 Task: Create a task  Add support for in-app purchases and microtransactions , assign it to team member softage.6@softage.net in the project WaveTech and update the status of the task to  On Track  , set the priority of the task to High.
Action: Mouse moved to (165, 136)
Screenshot: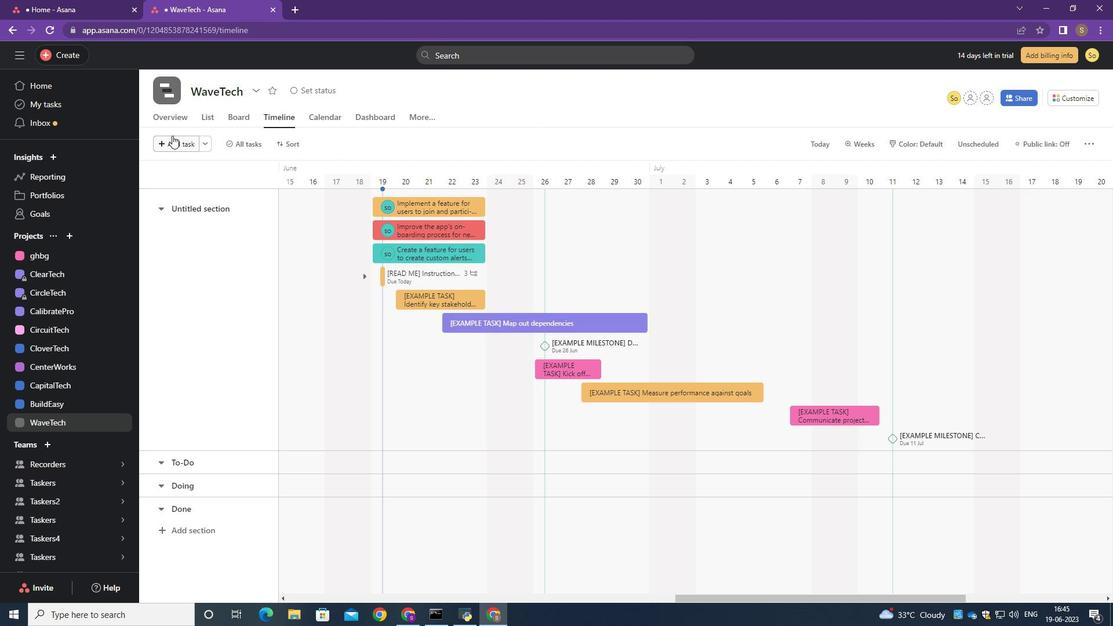 
Action: Mouse pressed left at (165, 136)
Screenshot: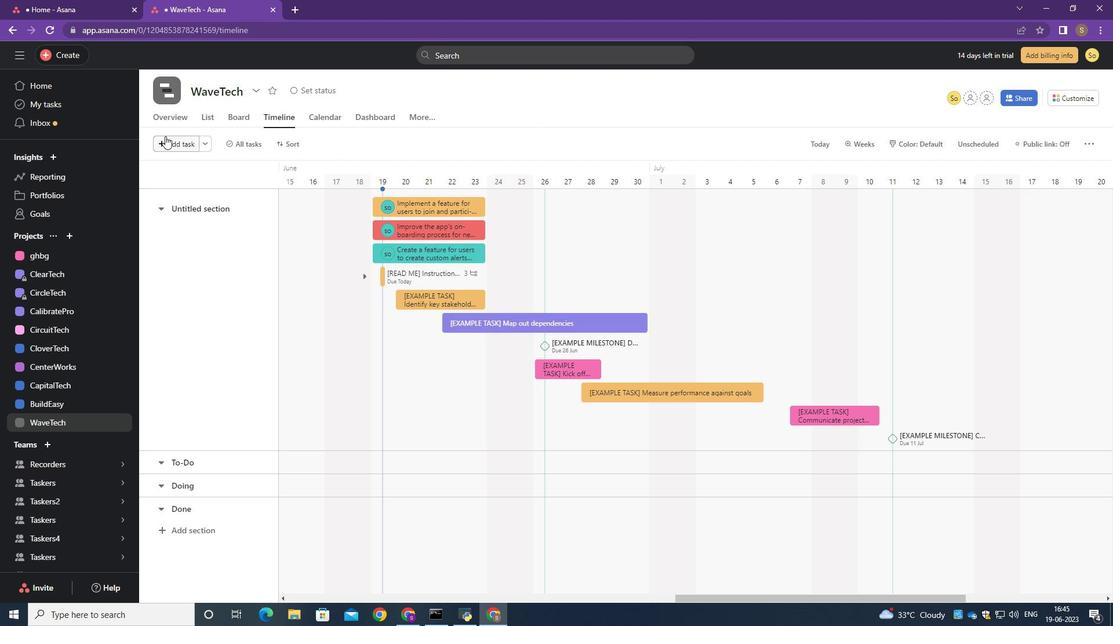 
Action: Mouse moved to (411, 206)
Screenshot: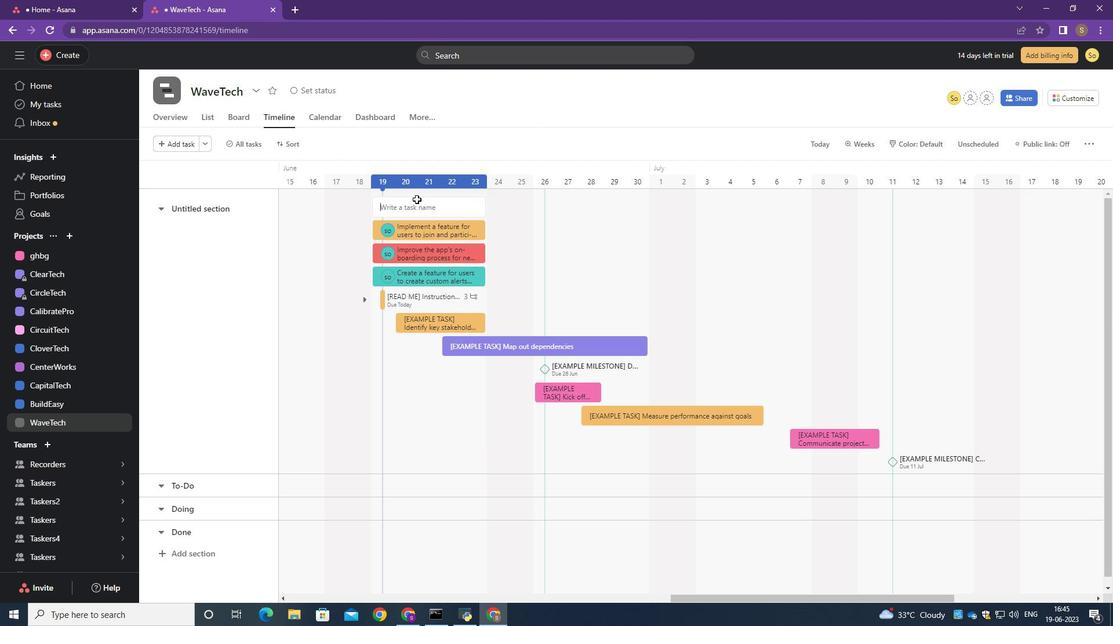 
Action: Mouse pressed left at (411, 206)
Screenshot: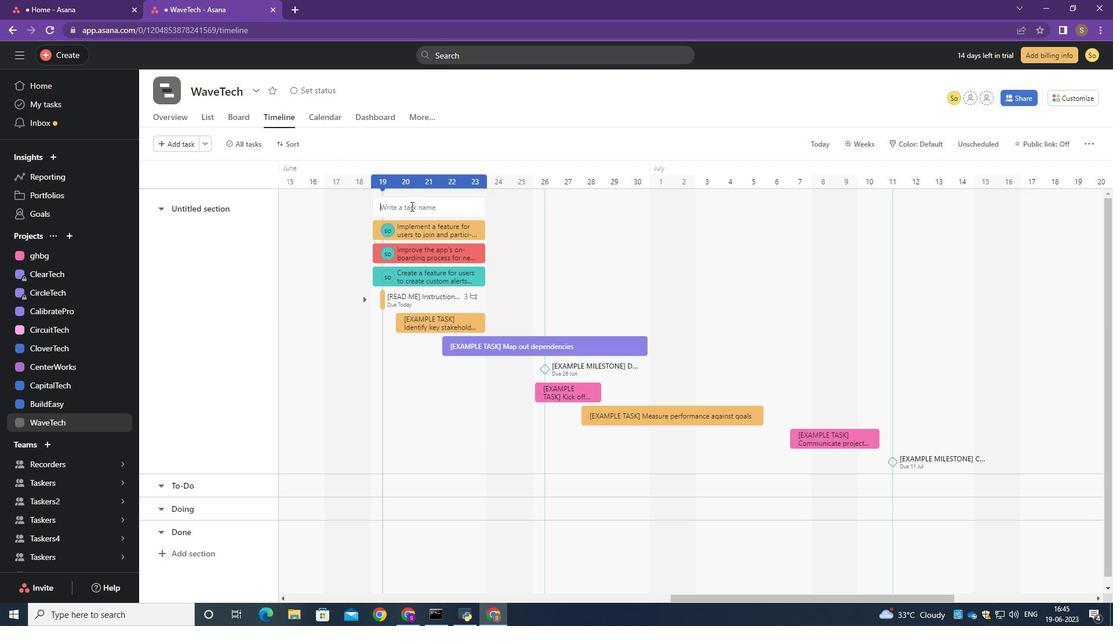 
Action: Key pressed <Key.caps_lock>A<Key.caps_lock>dd<Key.space>support<Key.space>for<Key.space>in=<Key.backspace>-app<Key.space>purchases<Key.space>and<Key.space>microtranc<Key.backspace>sactions<Key.enter>
Screenshot: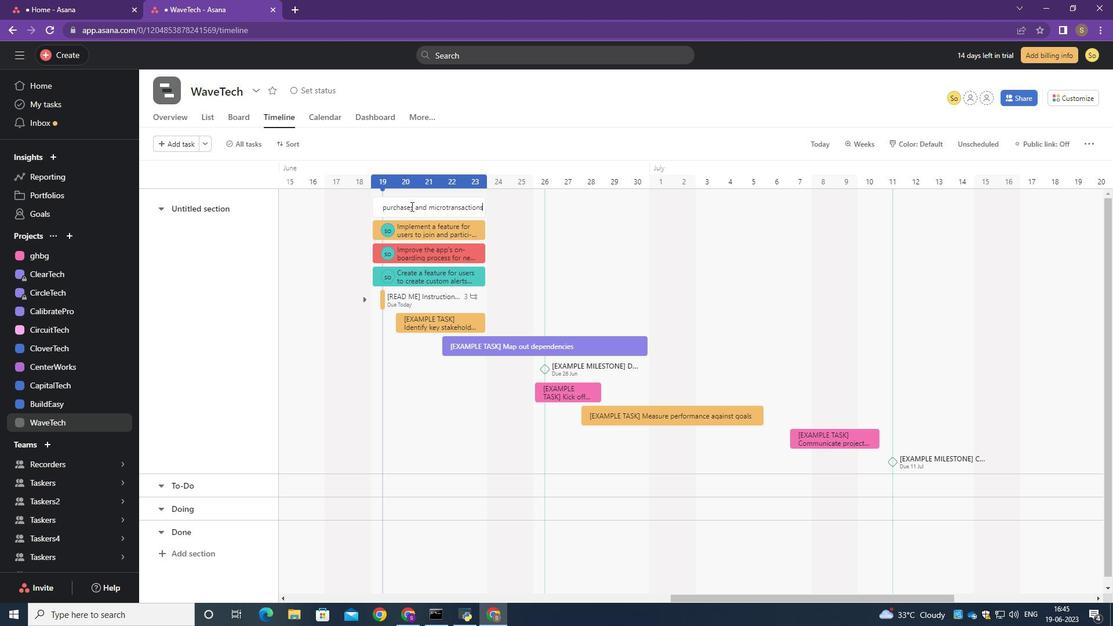 
Action: Mouse moved to (443, 203)
Screenshot: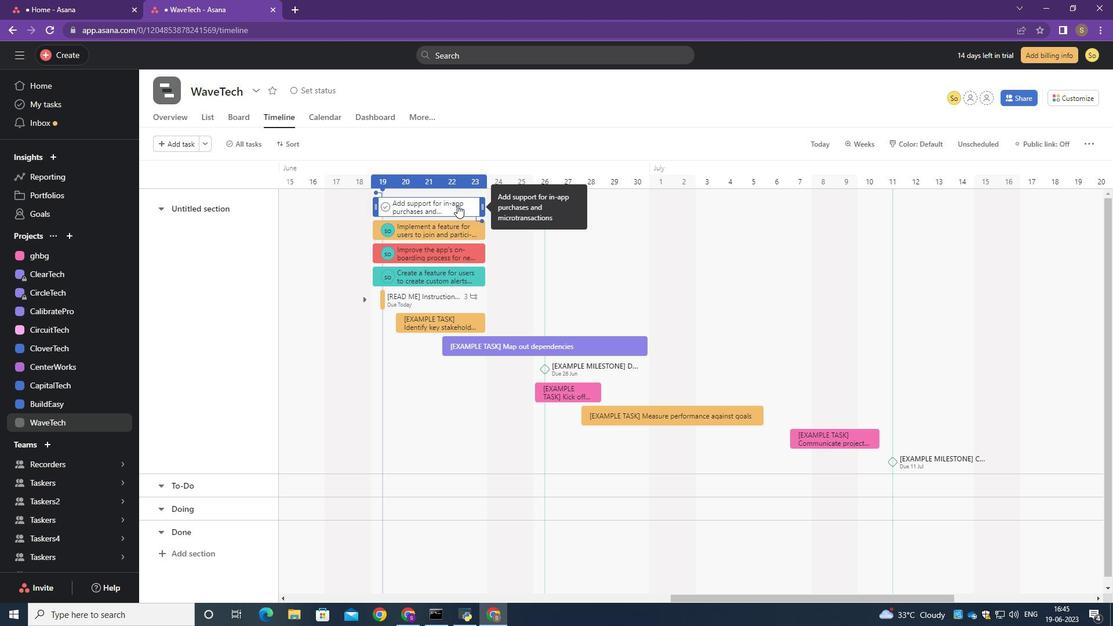 
Action: Mouse pressed left at (443, 203)
Screenshot: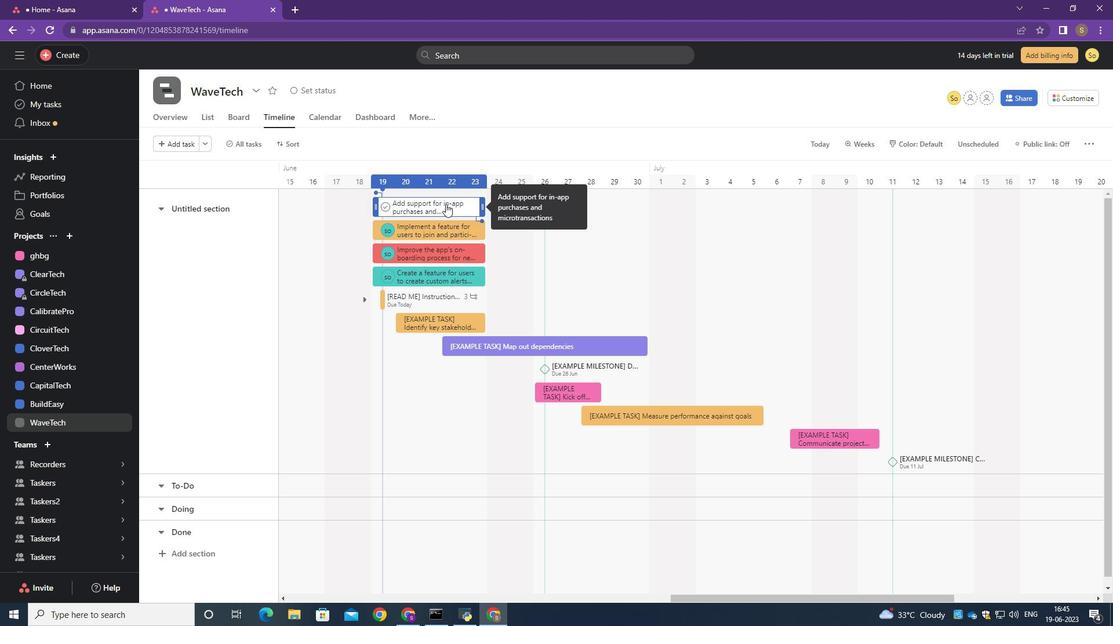 
Action: Mouse moved to (843, 210)
Screenshot: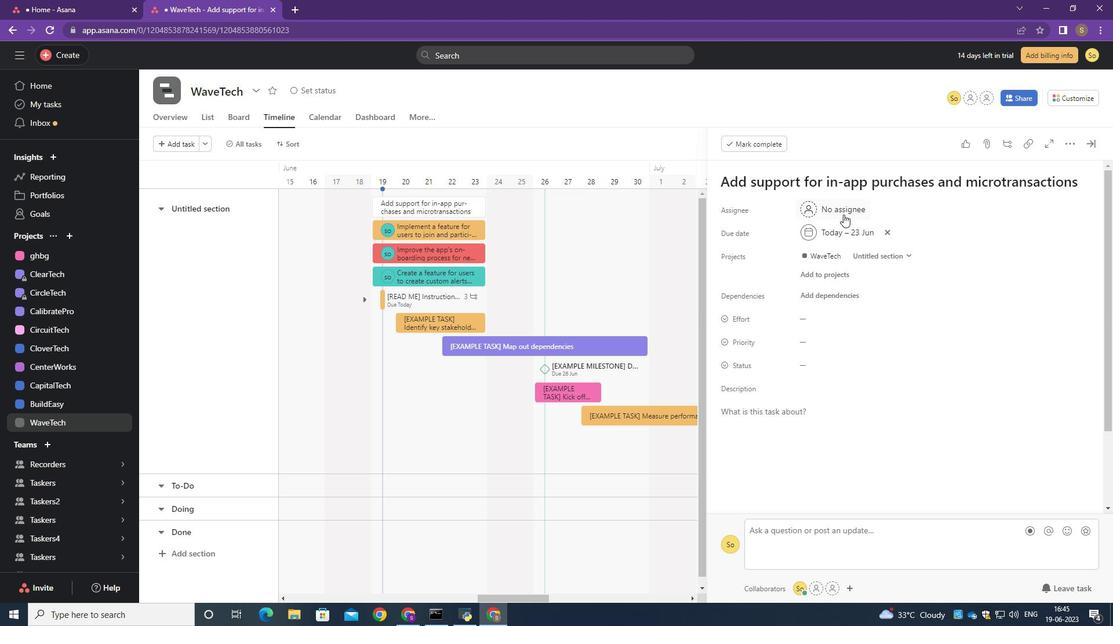 
Action: Mouse pressed left at (843, 210)
Screenshot: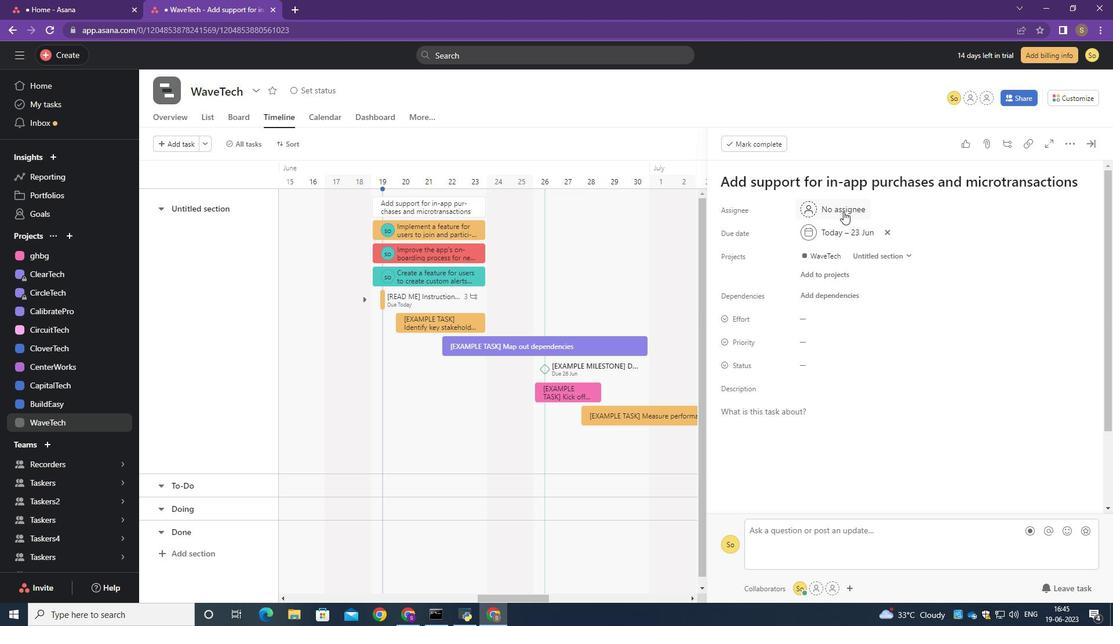 
Action: Key pressed softage.6<Key.shift>@softage.net
Screenshot: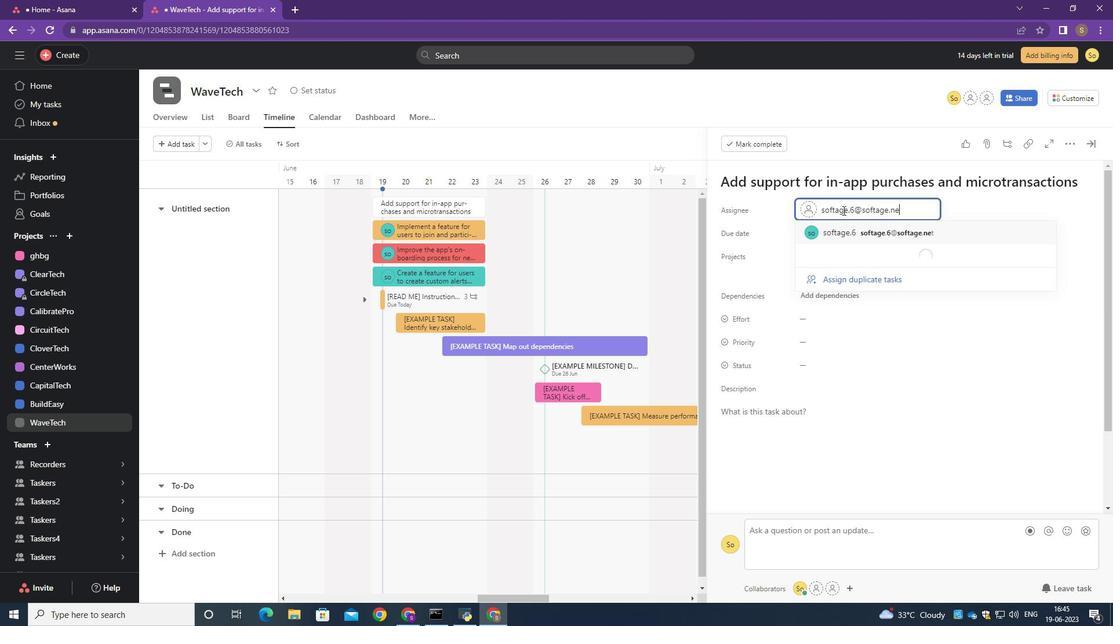 
Action: Mouse moved to (847, 209)
Screenshot: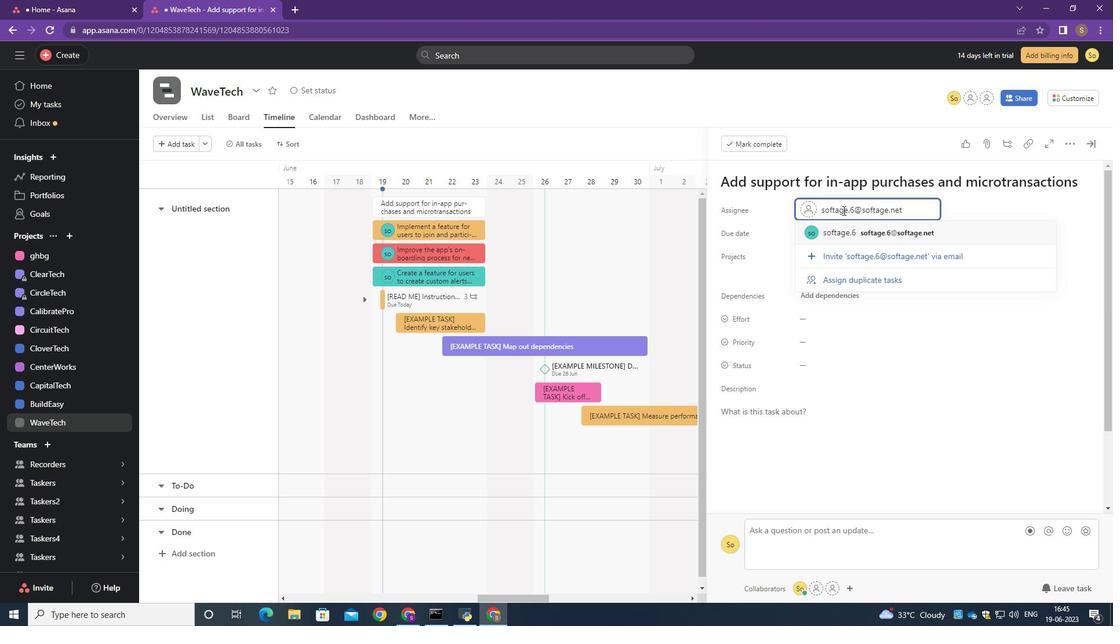 
Action: Key pressed <Key.enter>
Screenshot: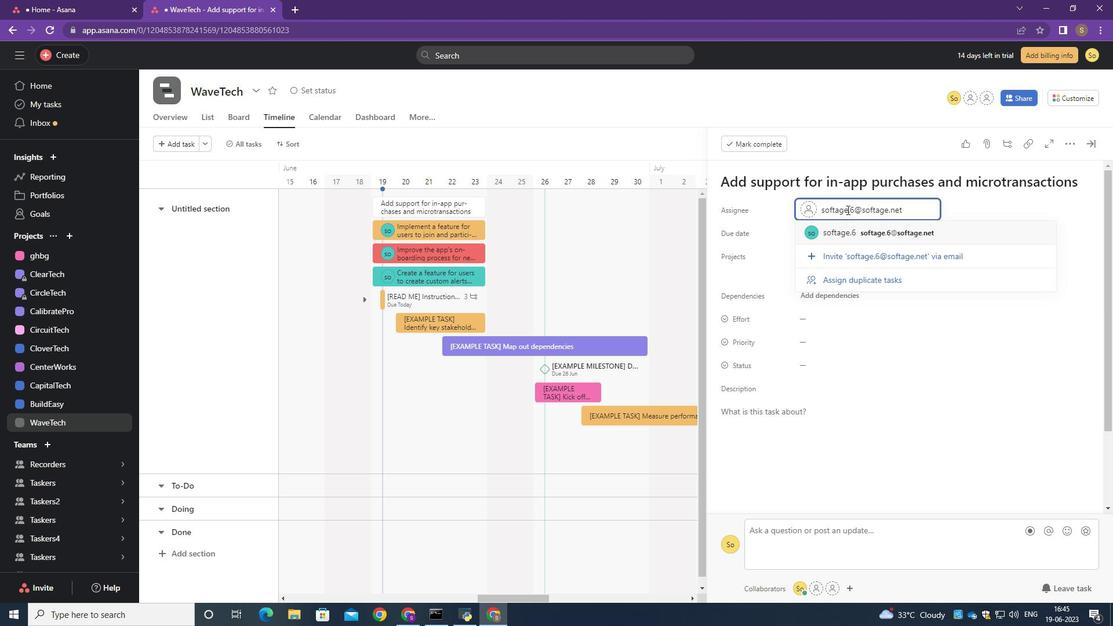 
Action: Mouse moved to (756, 365)
Screenshot: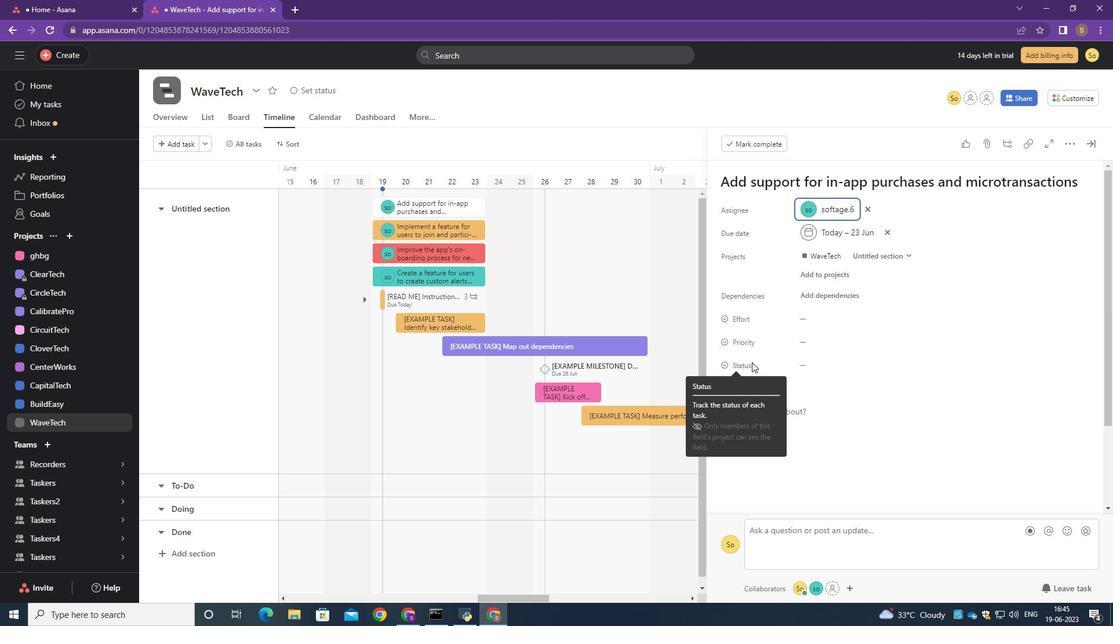 
Action: Mouse pressed left at (756, 365)
Screenshot: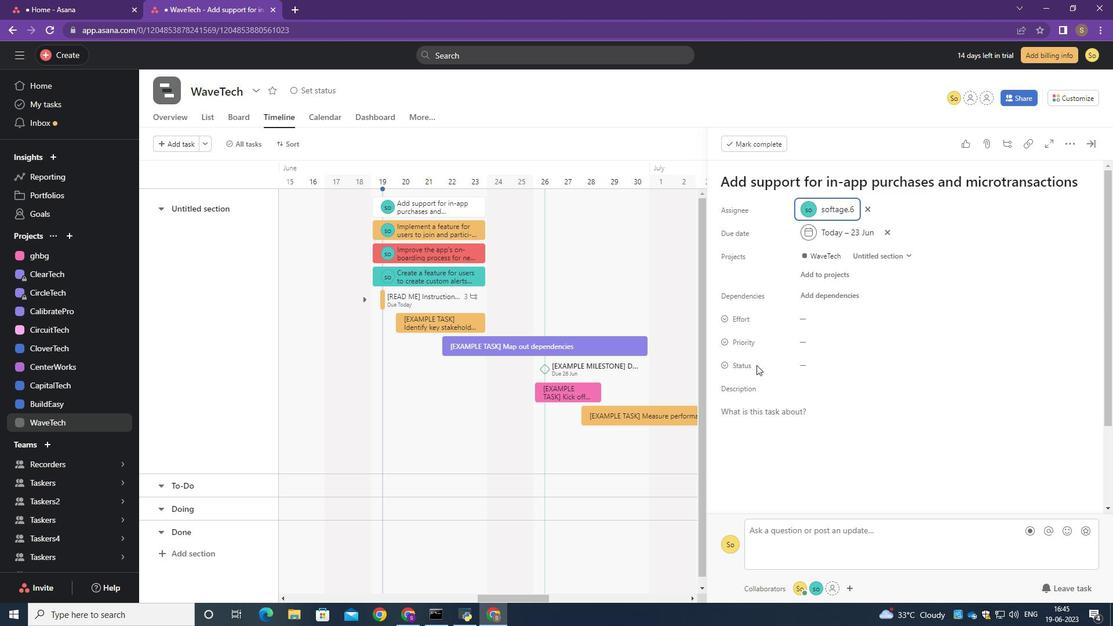 
Action: Mouse moved to (802, 367)
Screenshot: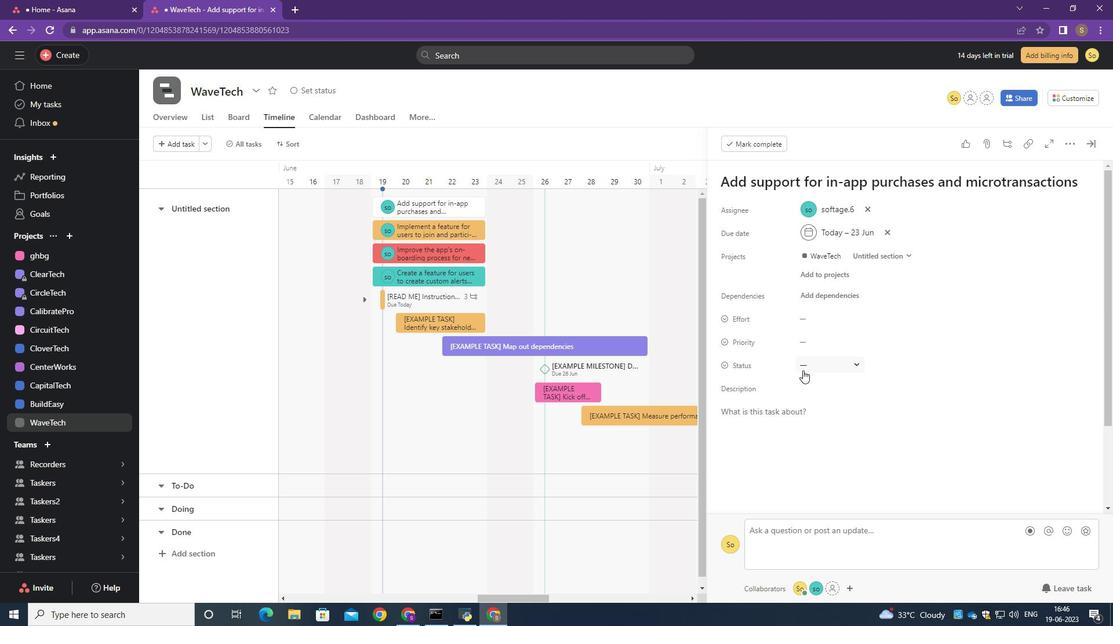 
Action: Mouse pressed left at (802, 367)
Screenshot: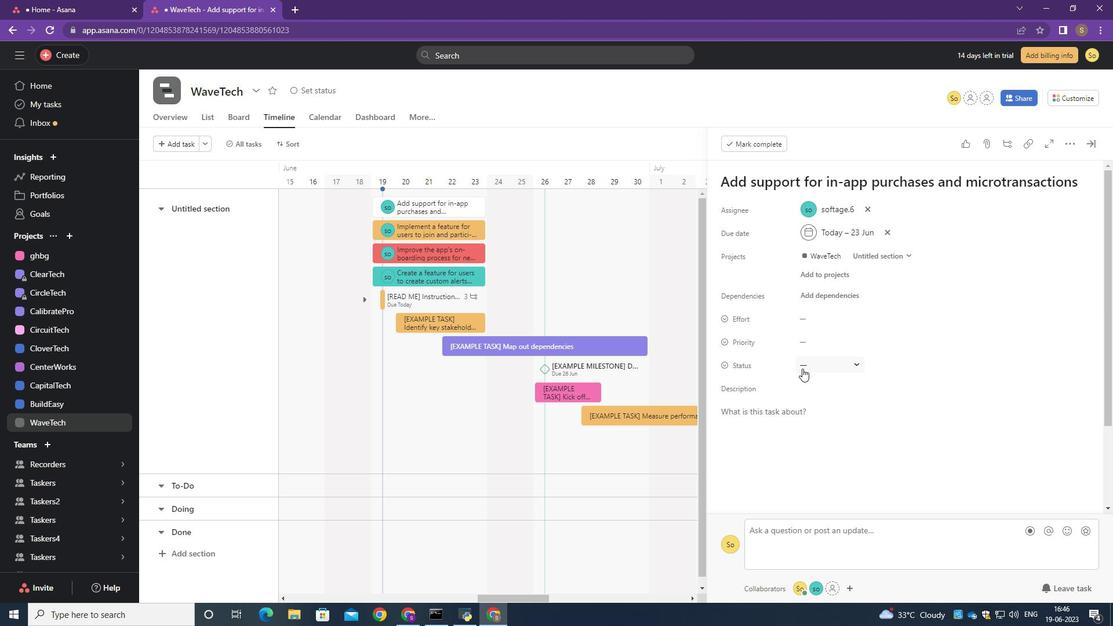
Action: Mouse moved to (833, 410)
Screenshot: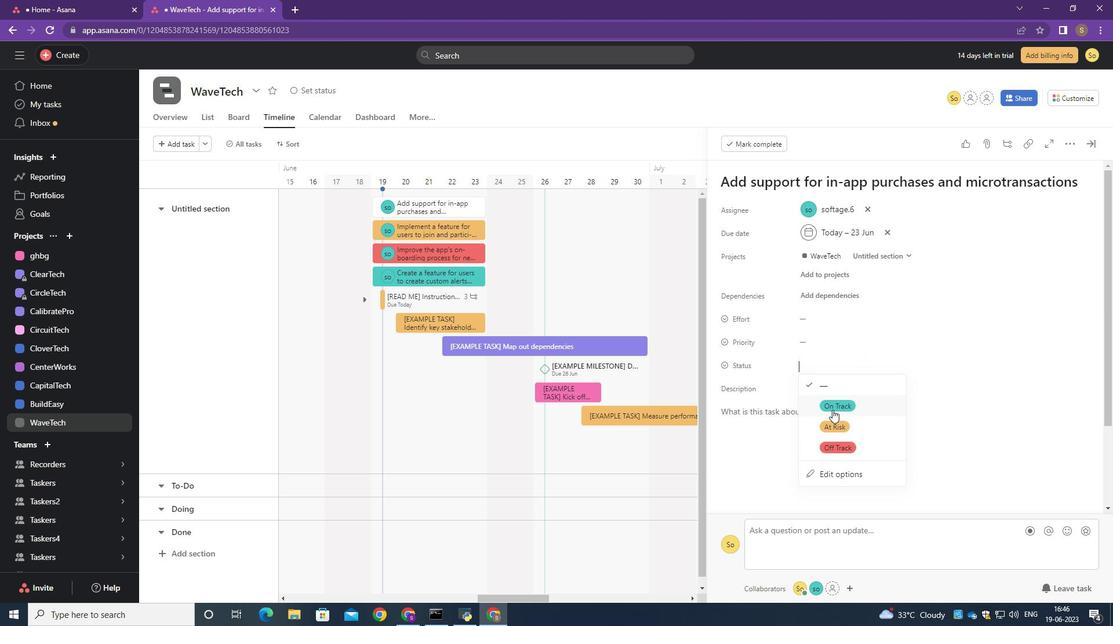 
Action: Mouse pressed left at (833, 410)
Screenshot: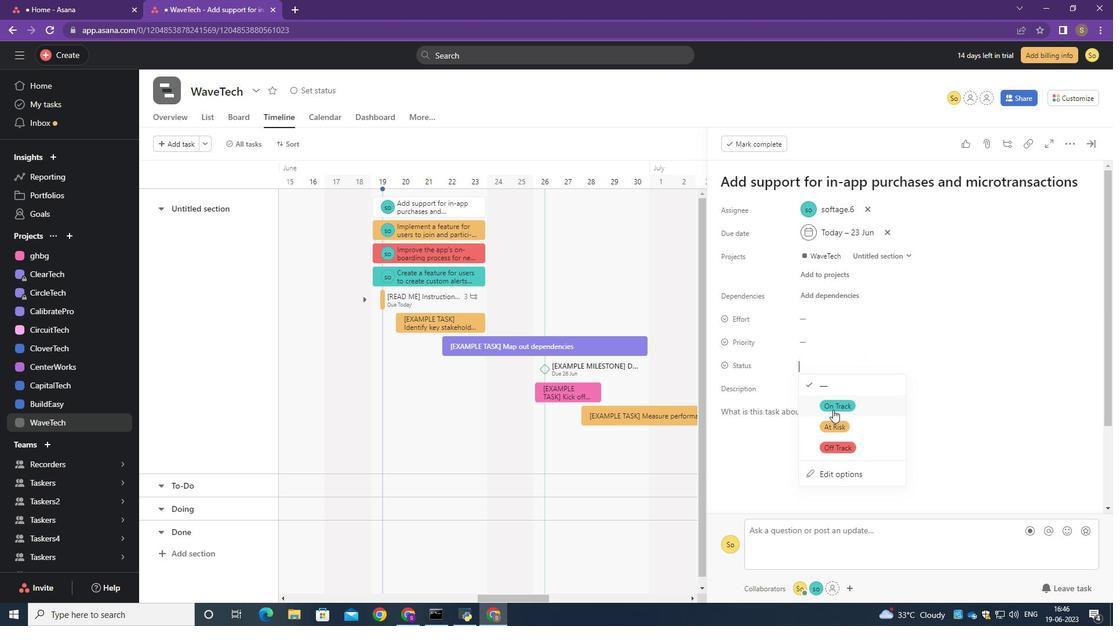 
Action: Mouse moved to (807, 338)
Screenshot: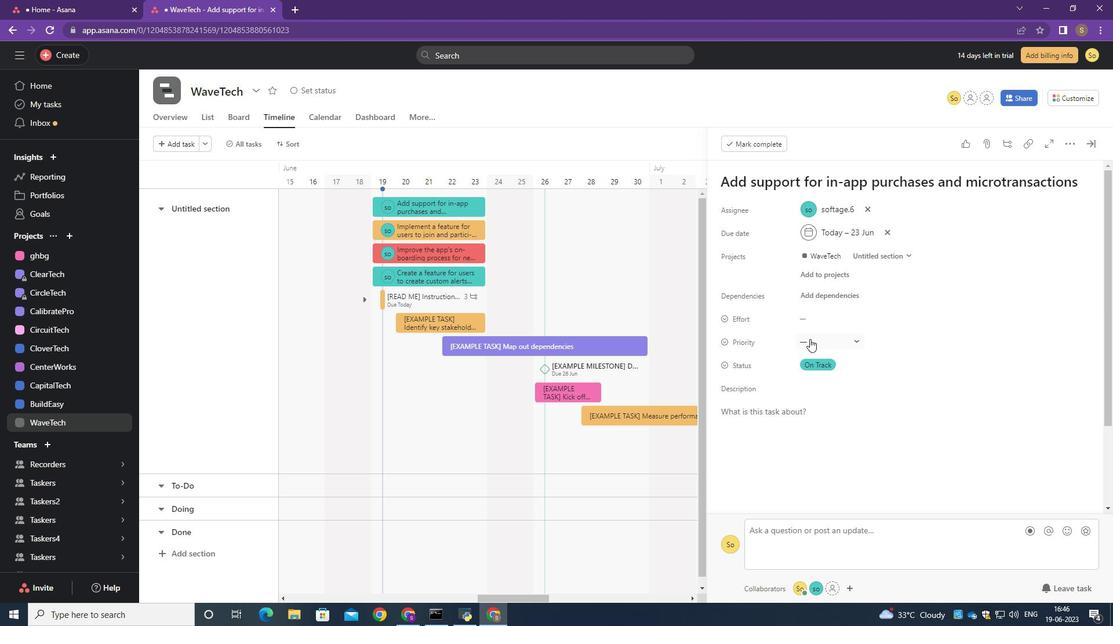 
Action: Mouse pressed left at (807, 338)
Screenshot: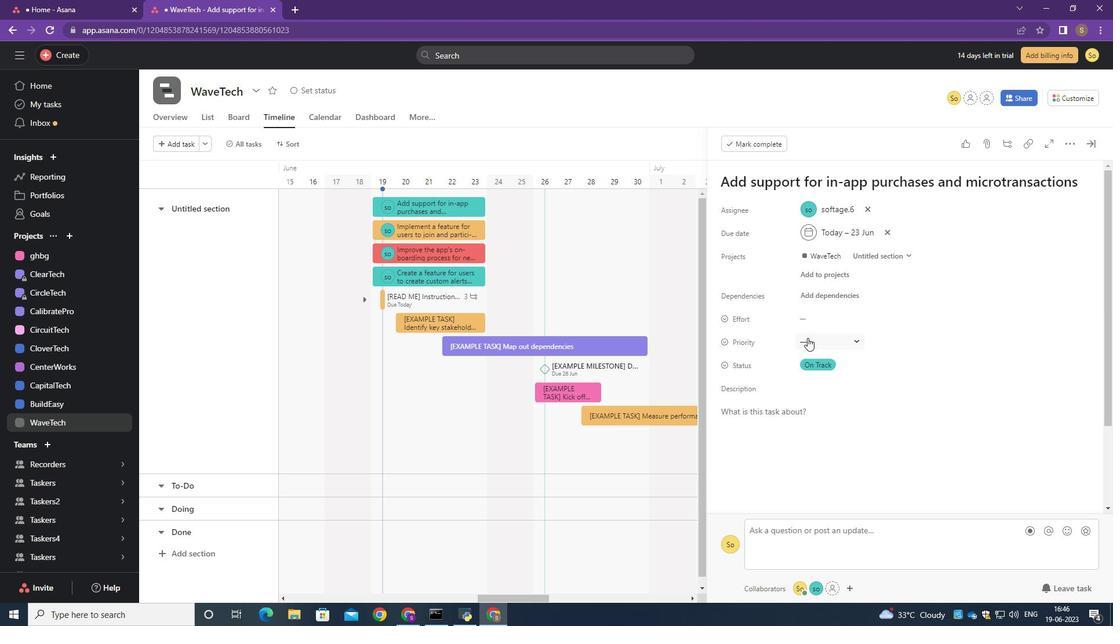 
Action: Mouse moved to (832, 386)
Screenshot: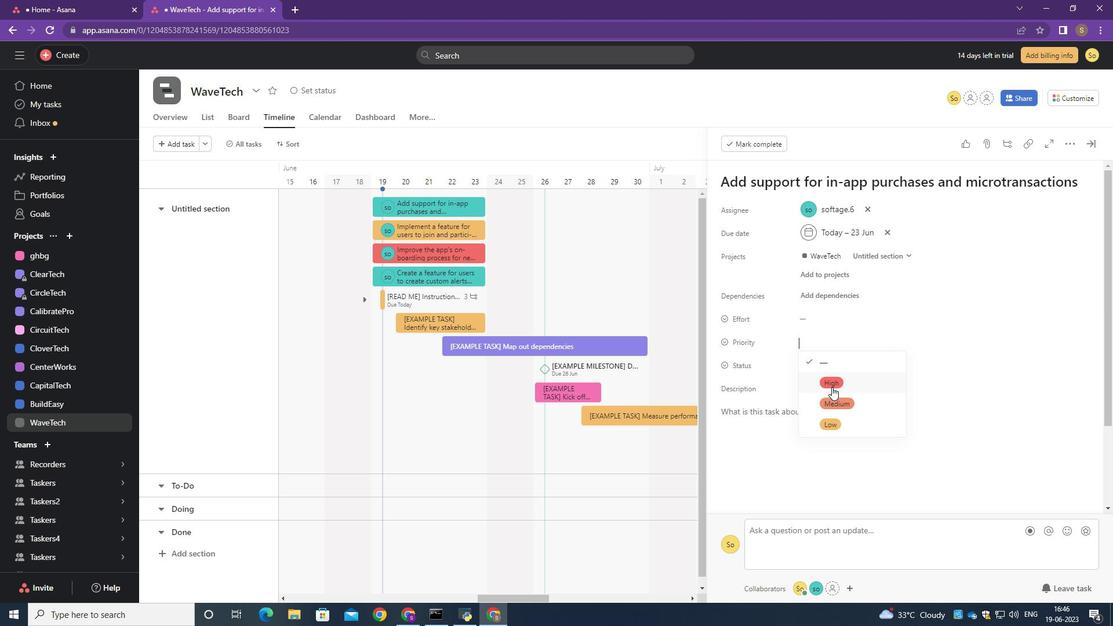 
Action: Mouse pressed left at (832, 386)
Screenshot: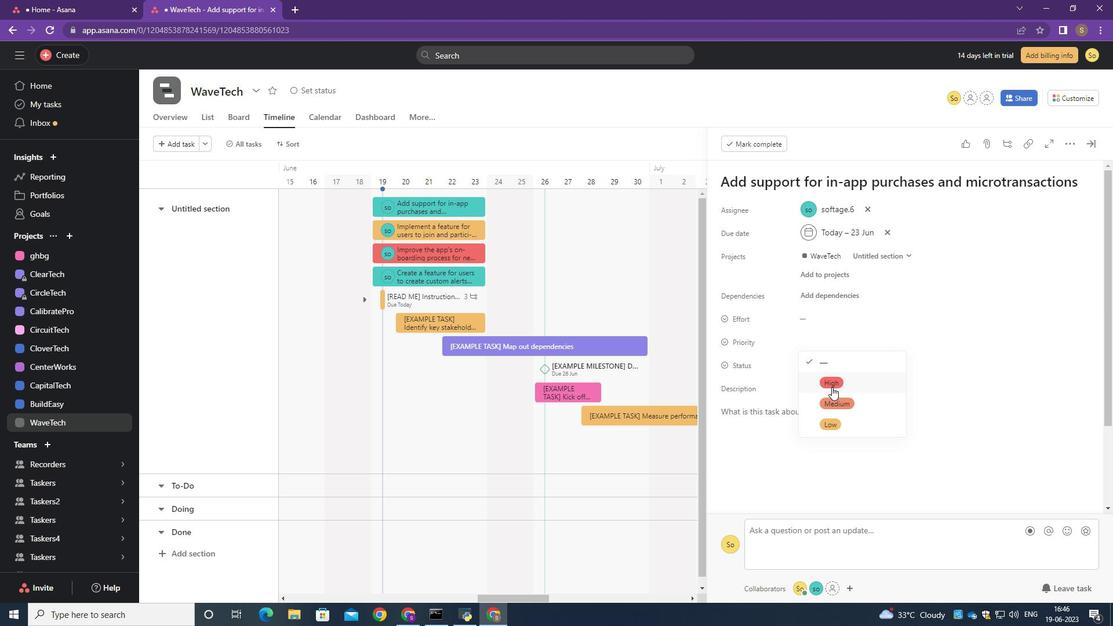 
Action: Mouse moved to (1089, 337)
Screenshot: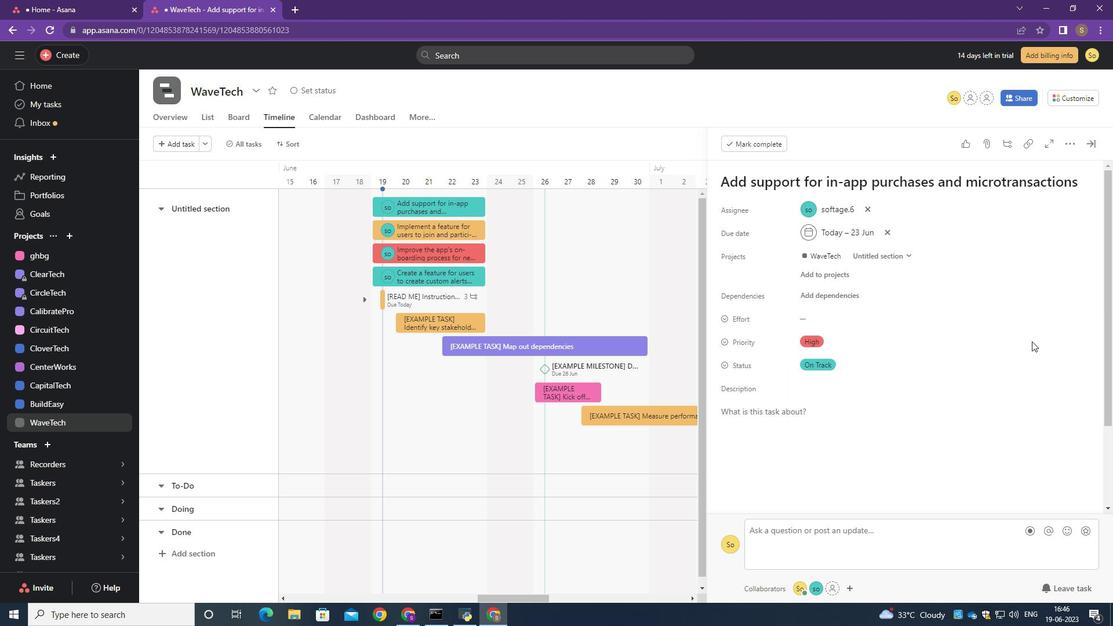 
Action: Mouse pressed left at (1089, 337)
Screenshot: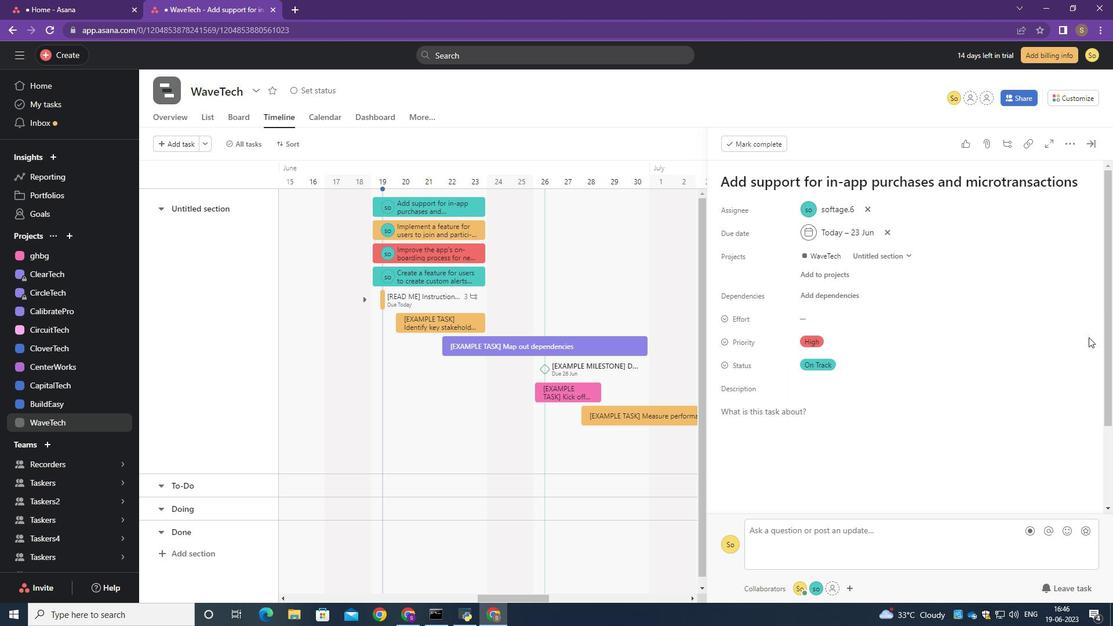 
Action: Mouse moved to (1086, 335)
Screenshot: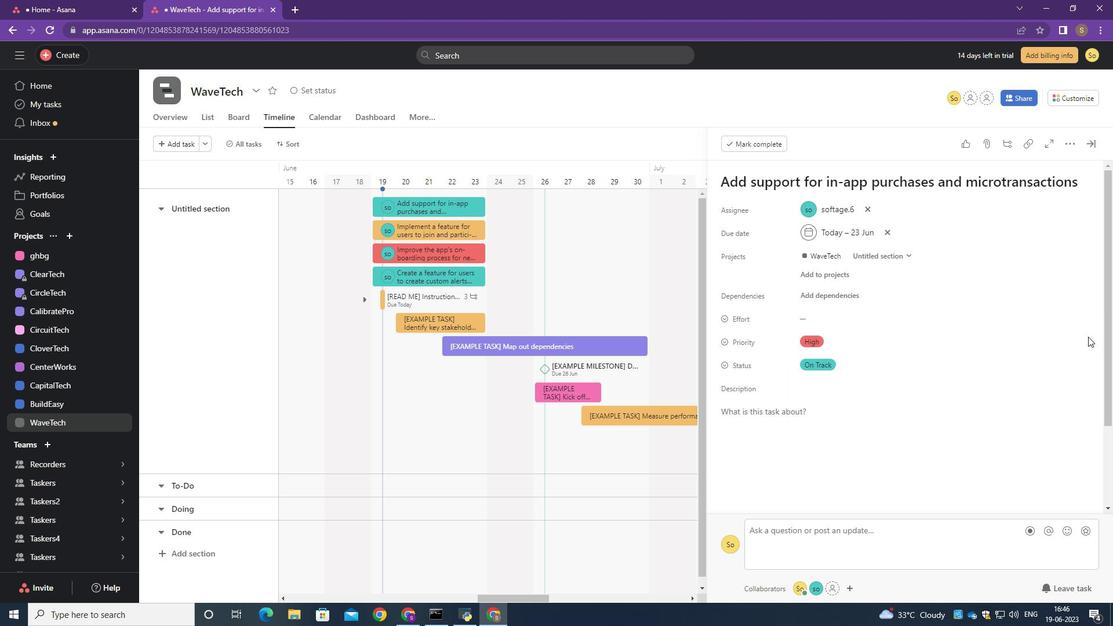 
